 Task: Check the percentage active listings of creek in the last 3 years.
Action: Mouse moved to (806, 199)
Screenshot: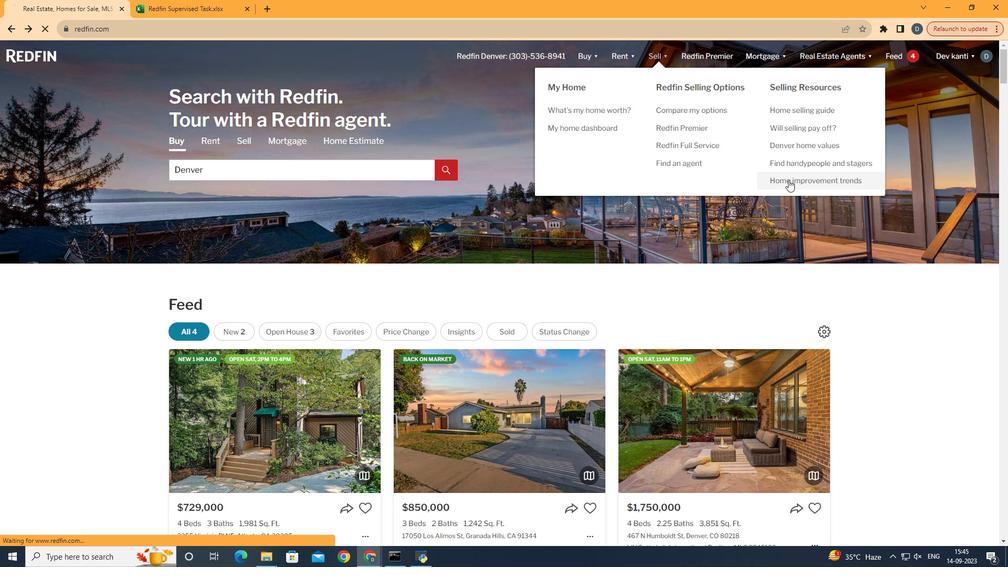 
Action: Mouse pressed left at (806, 199)
Screenshot: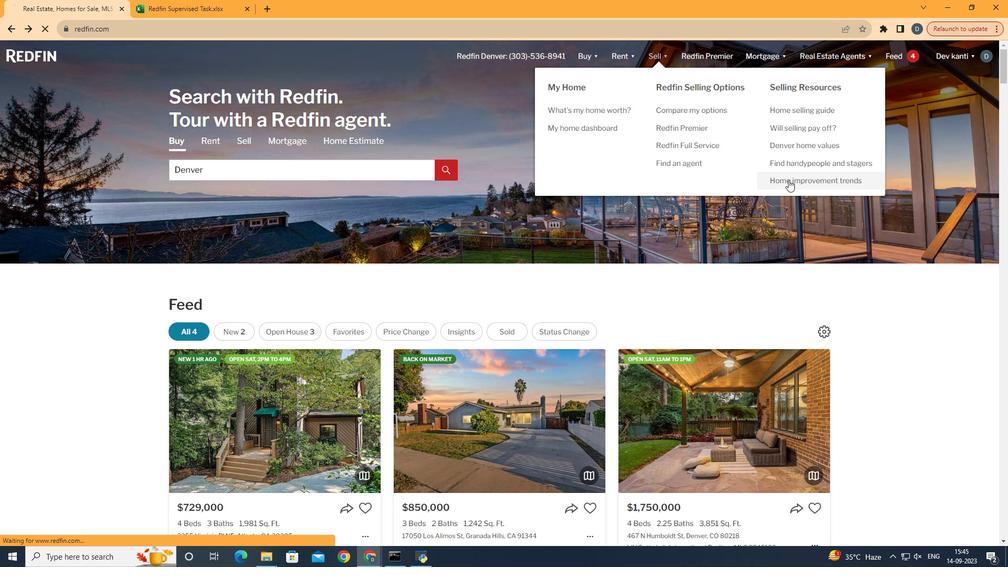 
Action: Mouse moved to (303, 212)
Screenshot: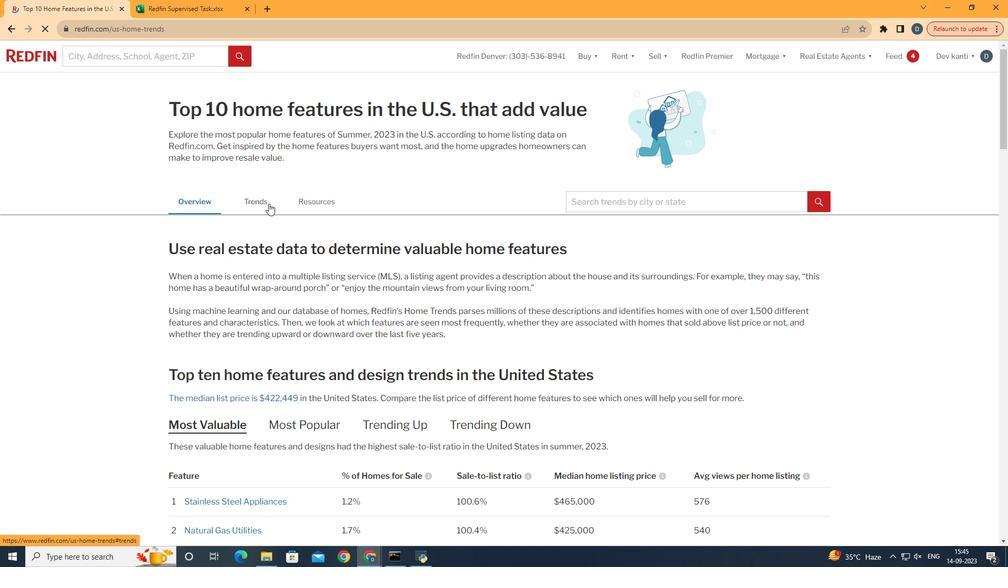 
Action: Mouse pressed left at (303, 212)
Screenshot: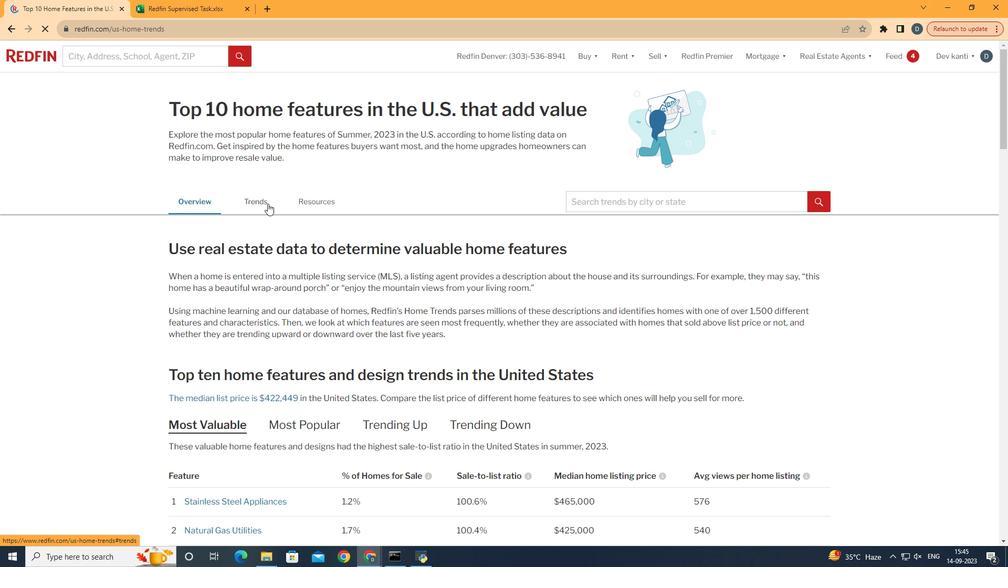 
Action: Mouse moved to (331, 265)
Screenshot: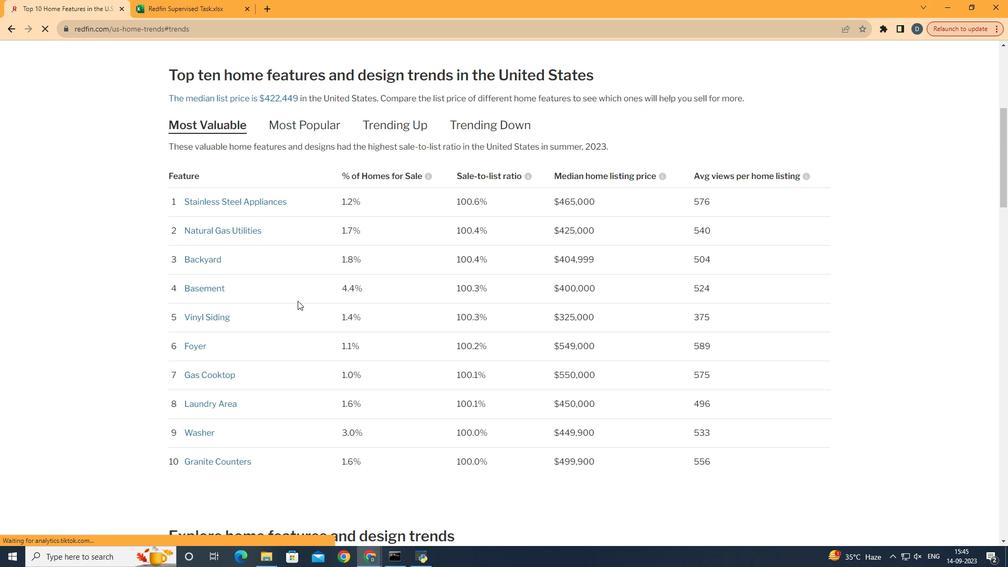 
Action: Mouse scrolled (331, 264) with delta (0, 0)
Screenshot: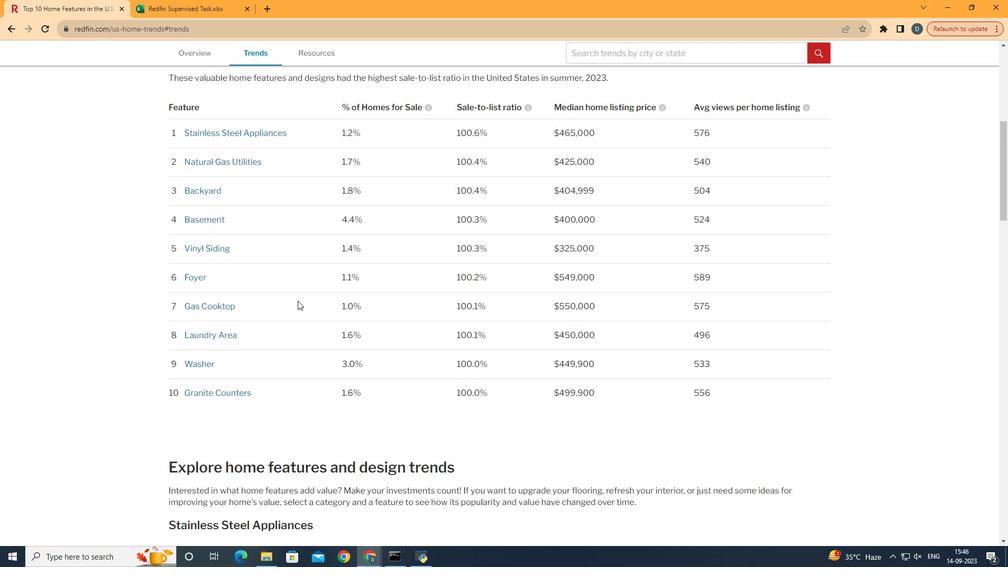 
Action: Mouse scrolled (331, 264) with delta (0, 0)
Screenshot: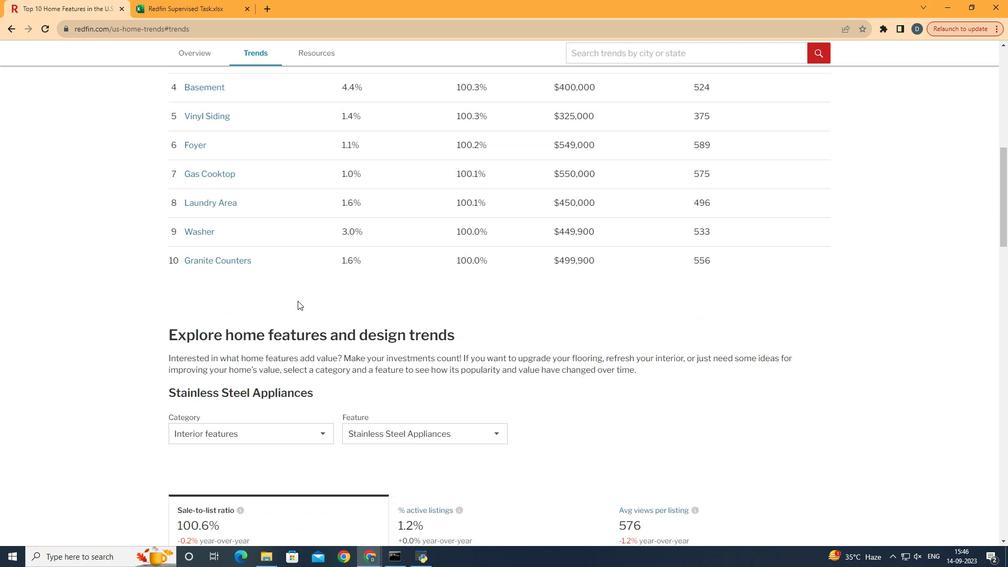 
Action: Mouse scrolled (331, 264) with delta (0, 0)
Screenshot: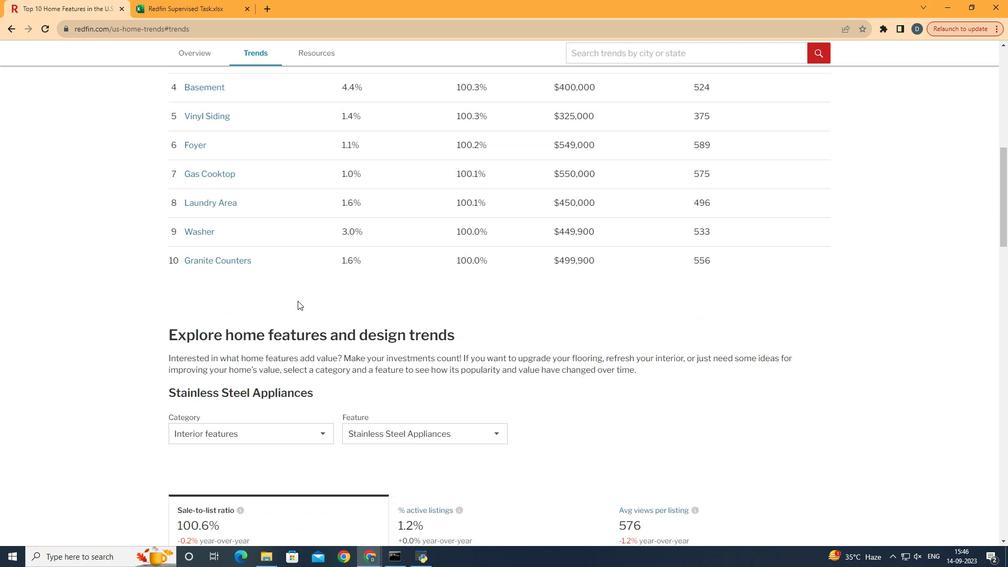
Action: Mouse scrolled (331, 264) with delta (0, 0)
Screenshot: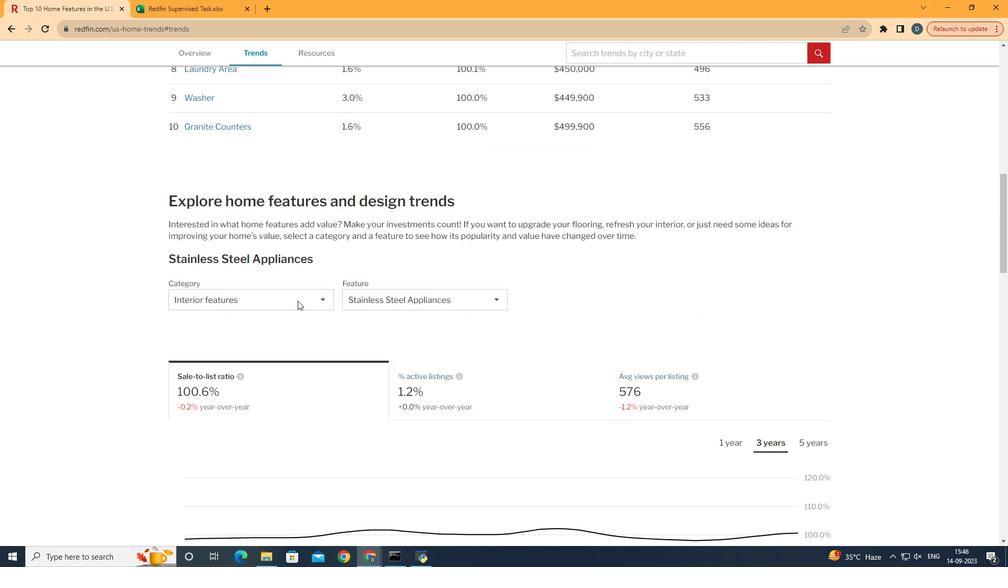 
Action: Mouse scrolled (331, 264) with delta (0, 0)
Screenshot: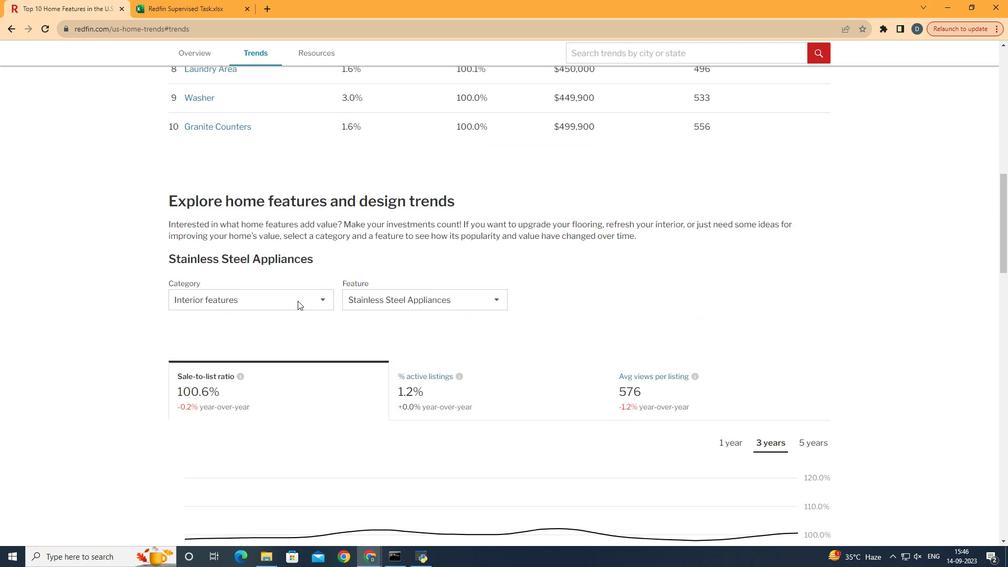 
Action: Mouse scrolled (331, 264) with delta (0, 0)
Screenshot: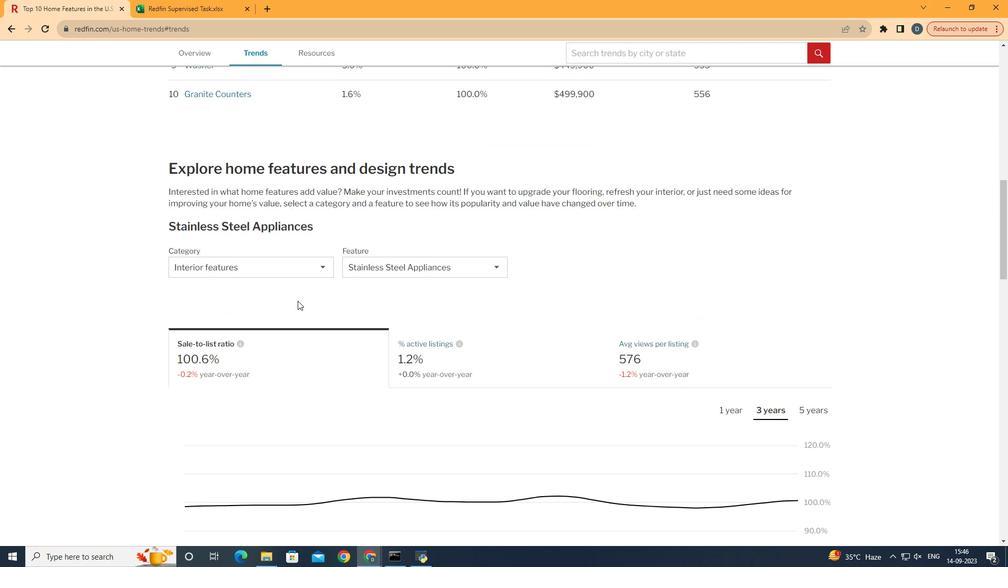 
Action: Mouse scrolled (331, 264) with delta (0, 0)
Screenshot: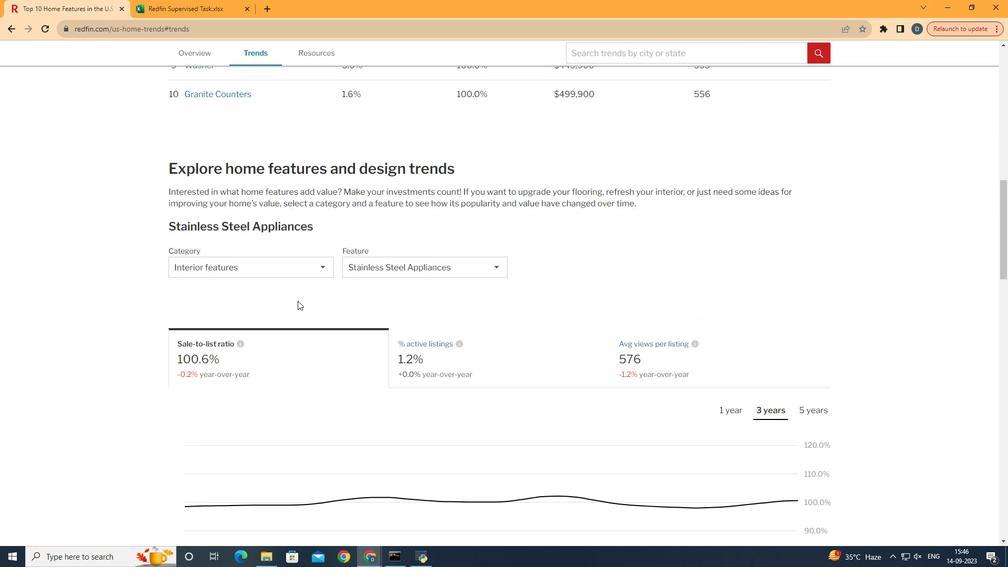 
Action: Mouse moved to (314, 252)
Screenshot: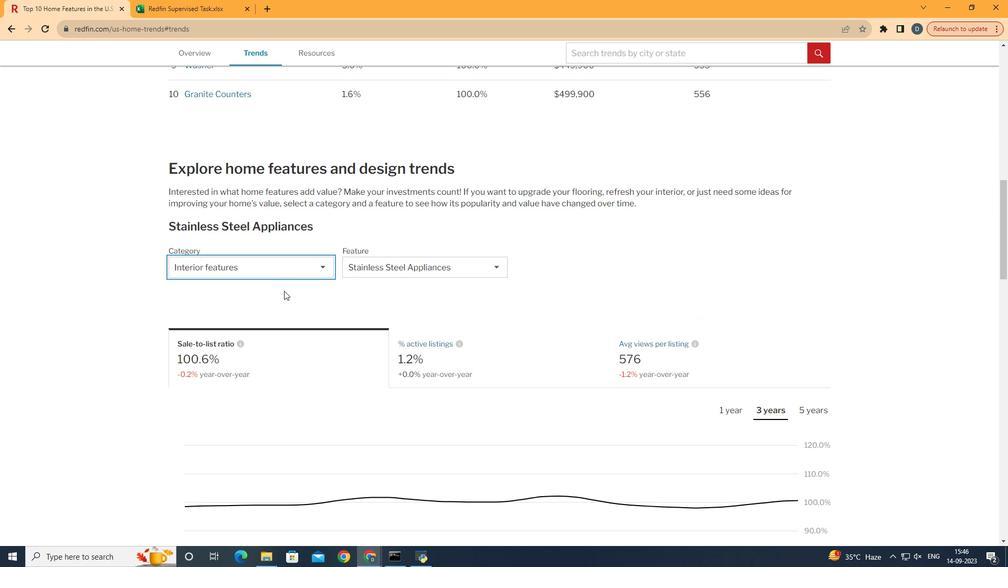 
Action: Mouse pressed left at (314, 252)
Screenshot: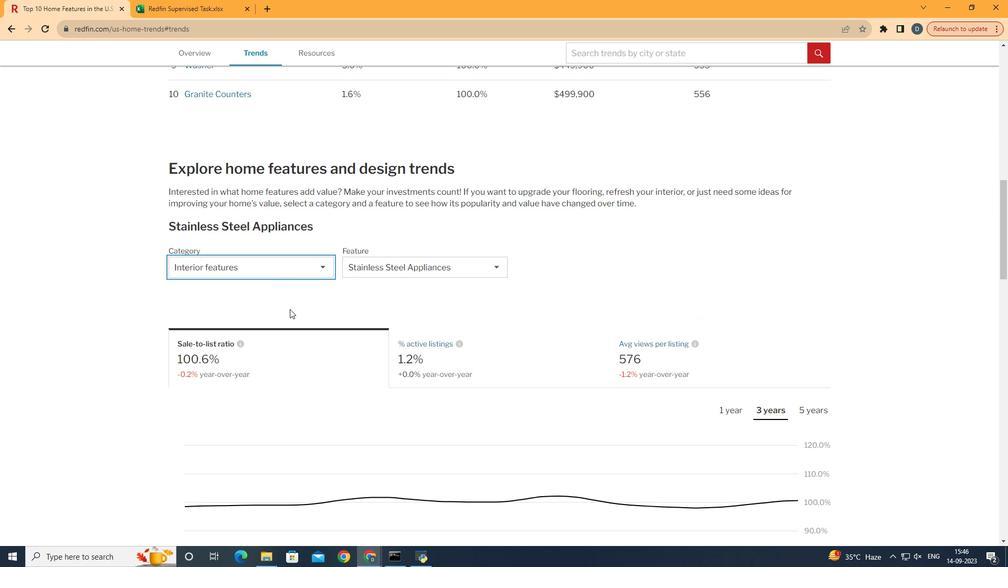 
Action: Mouse moved to (341, 247)
Screenshot: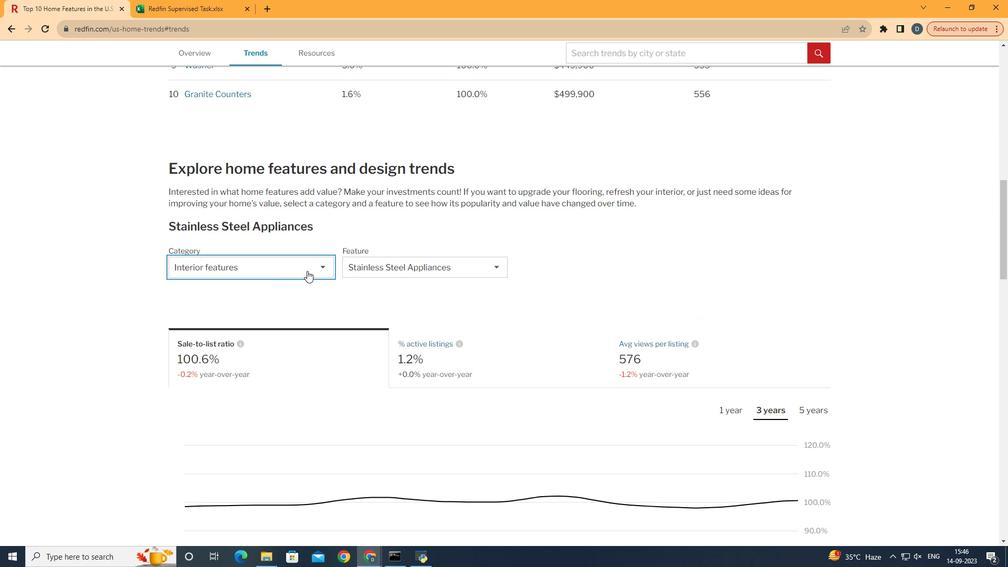 
Action: Mouse pressed left at (341, 247)
Screenshot: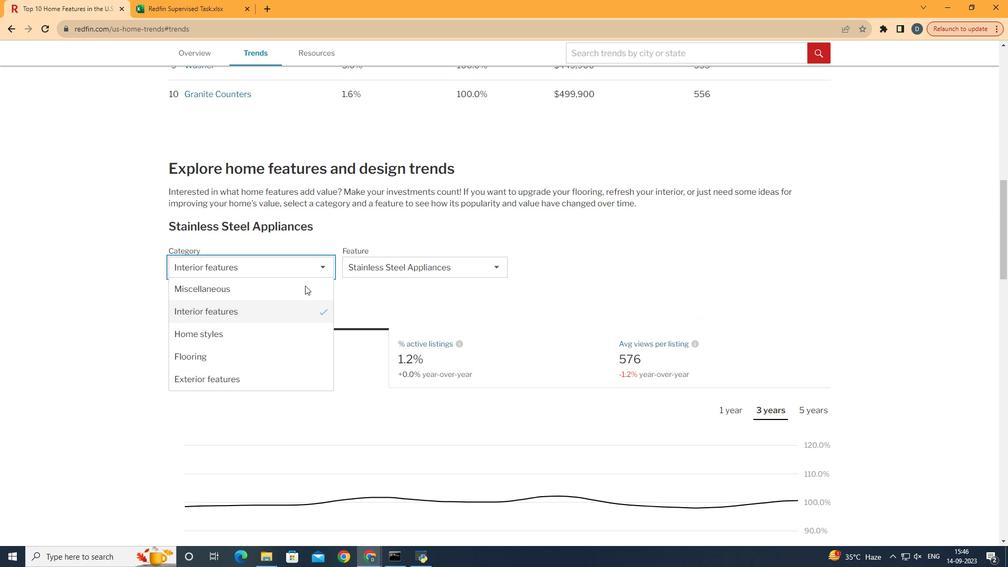 
Action: Mouse moved to (315, 308)
Screenshot: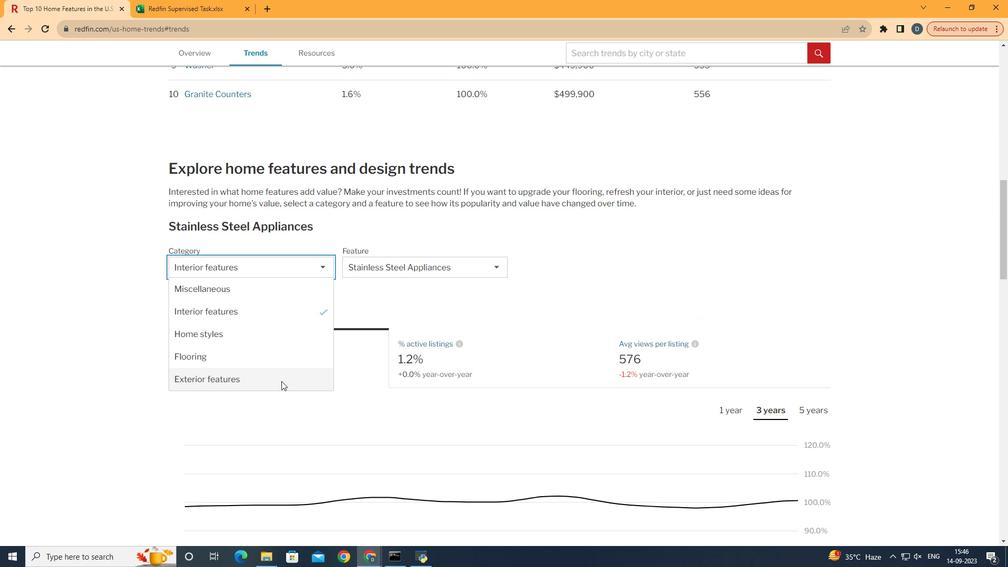 
Action: Mouse pressed left at (315, 308)
Screenshot: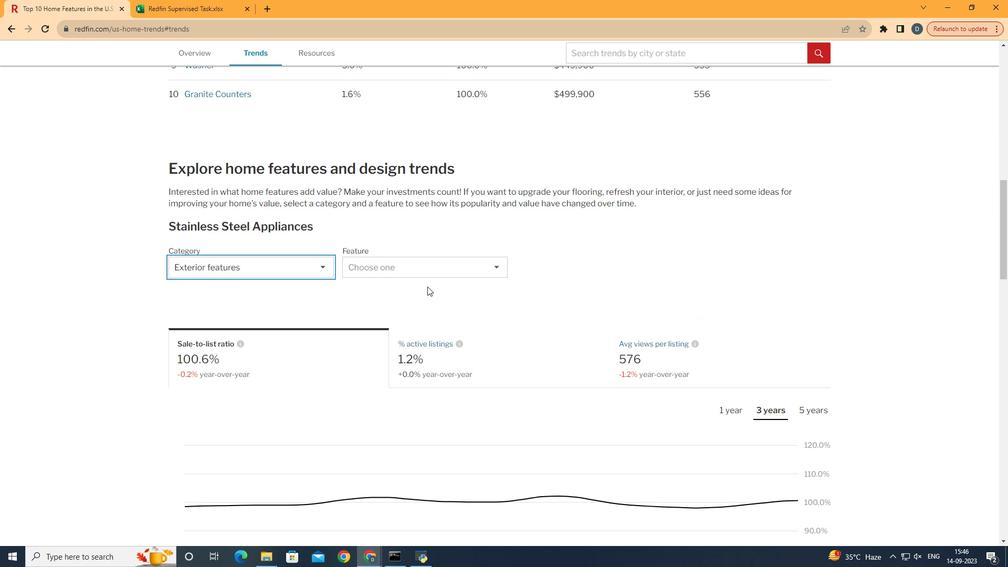 
Action: Mouse moved to (484, 246)
Screenshot: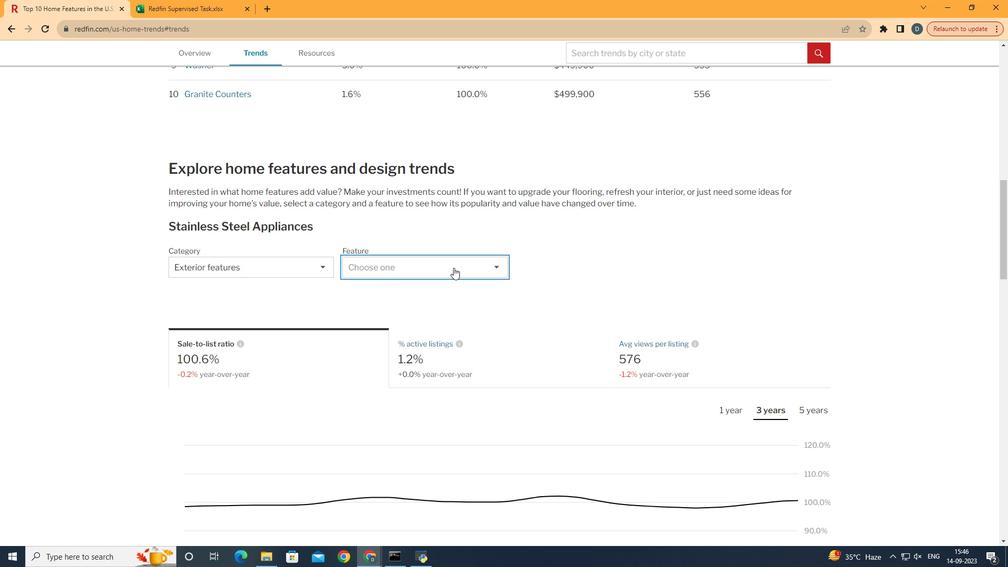 
Action: Mouse pressed left at (484, 246)
Screenshot: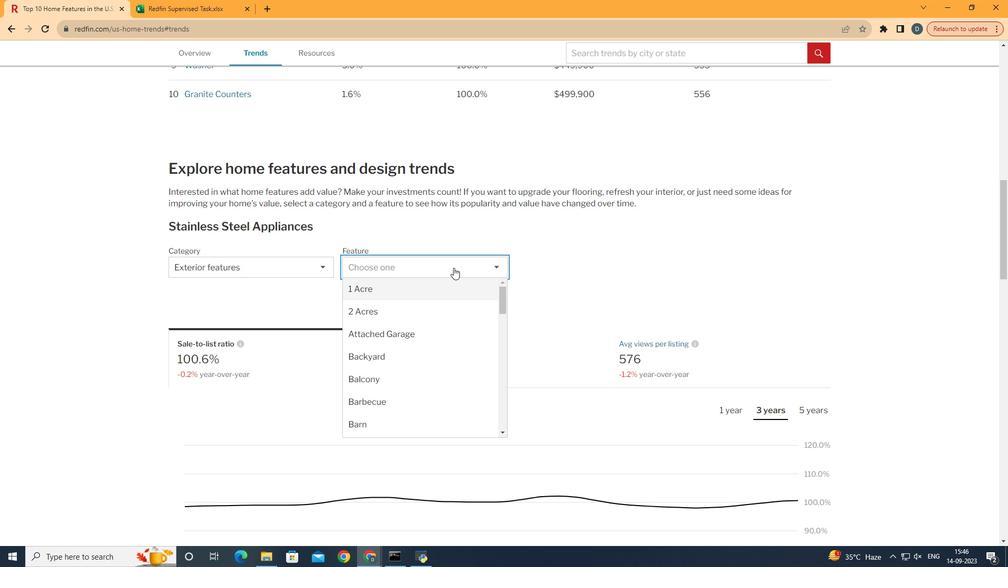 
Action: Mouse moved to (404, 312)
Screenshot: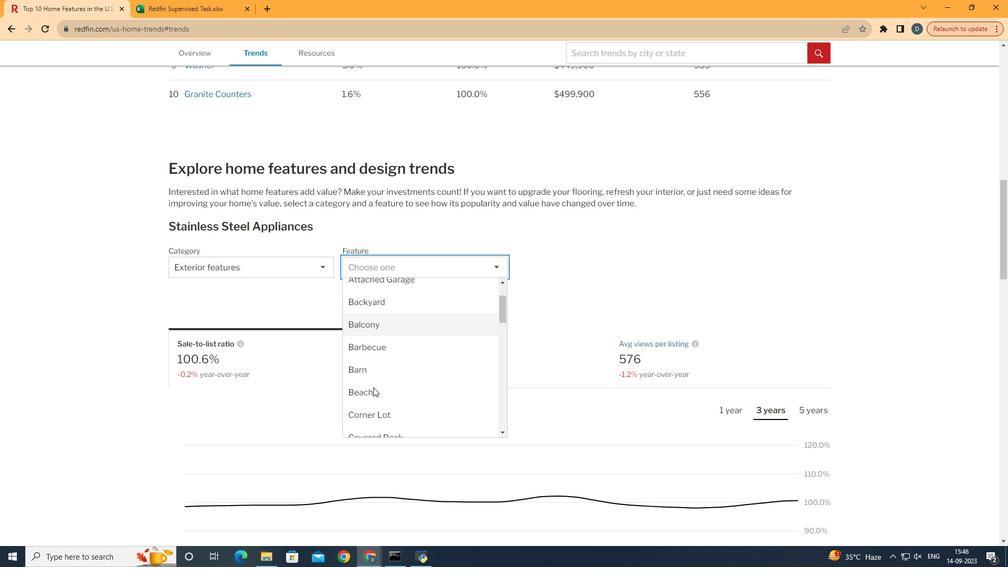 
Action: Mouse scrolled (404, 312) with delta (0, 0)
Screenshot: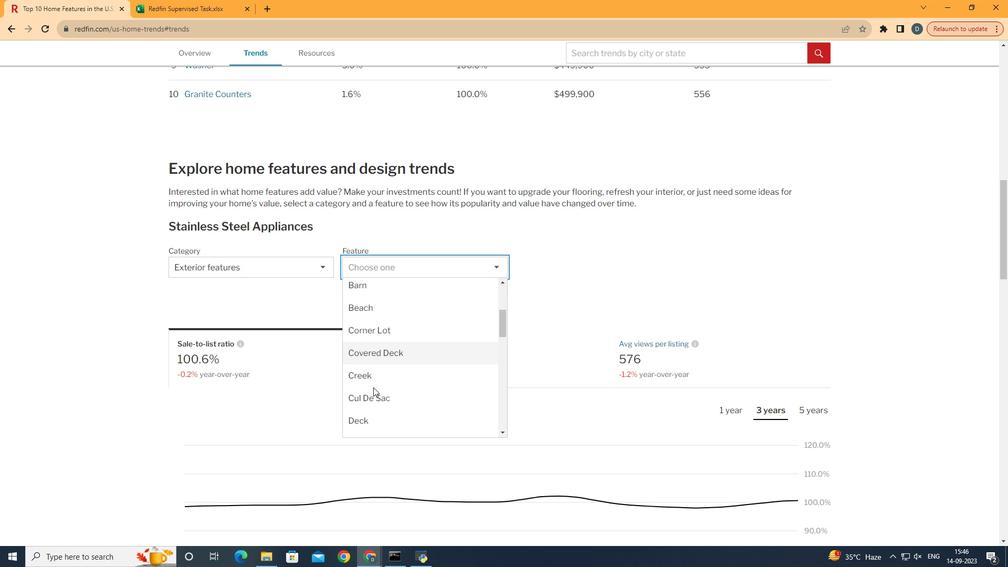 
Action: Mouse scrolled (404, 312) with delta (0, 0)
Screenshot: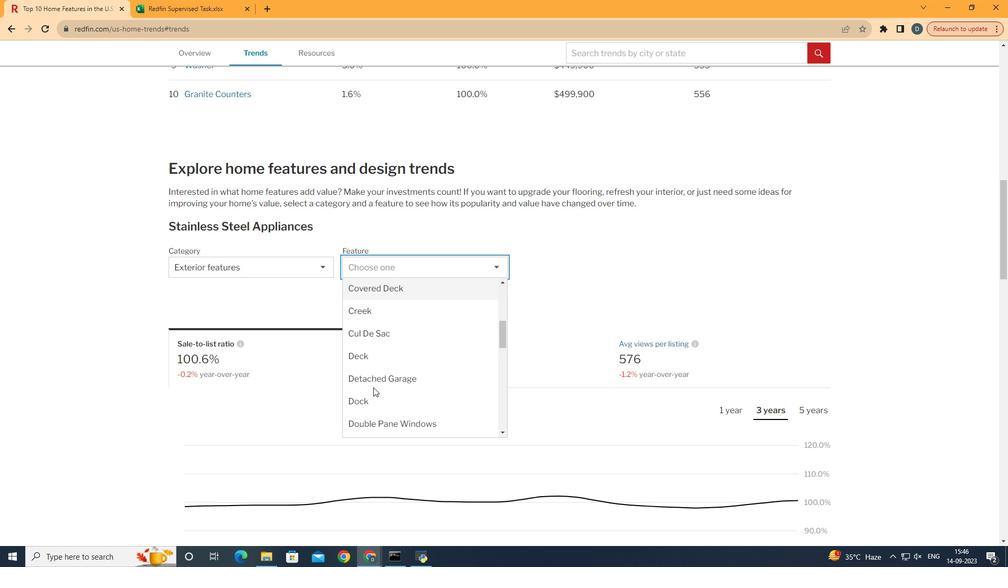
Action: Mouse moved to (404, 312)
Screenshot: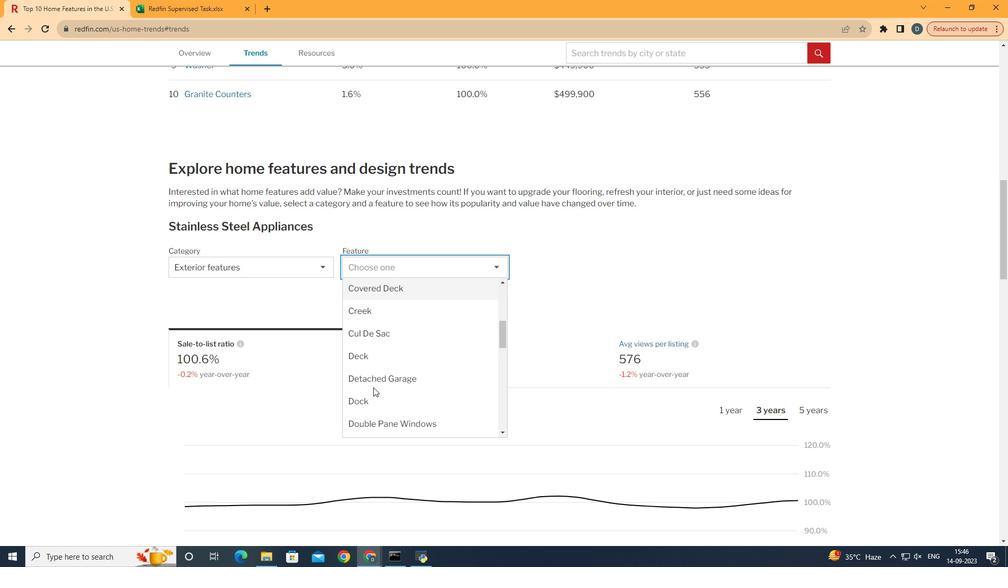 
Action: Mouse scrolled (404, 312) with delta (0, 0)
Screenshot: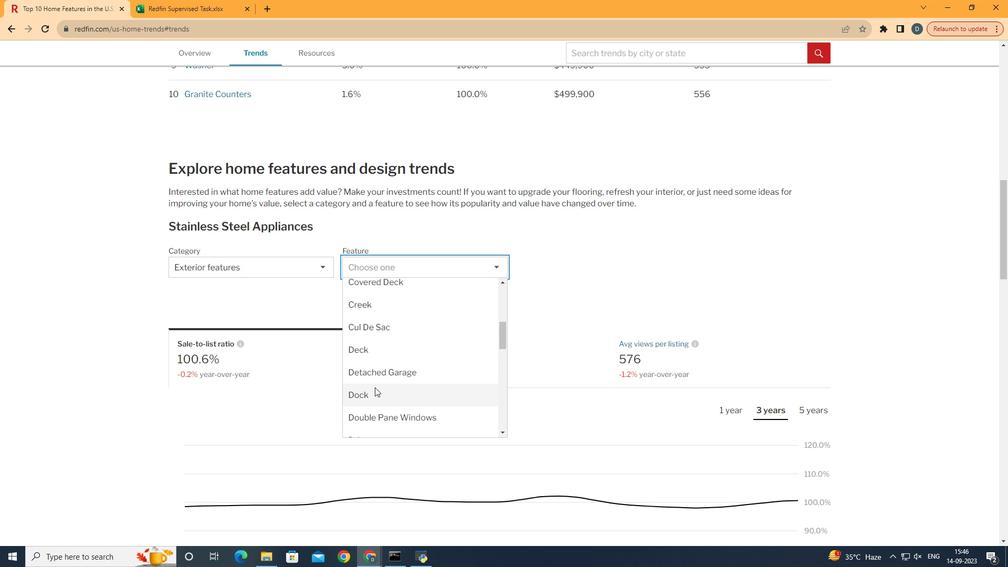 
Action: Mouse scrolled (404, 312) with delta (0, 0)
Screenshot: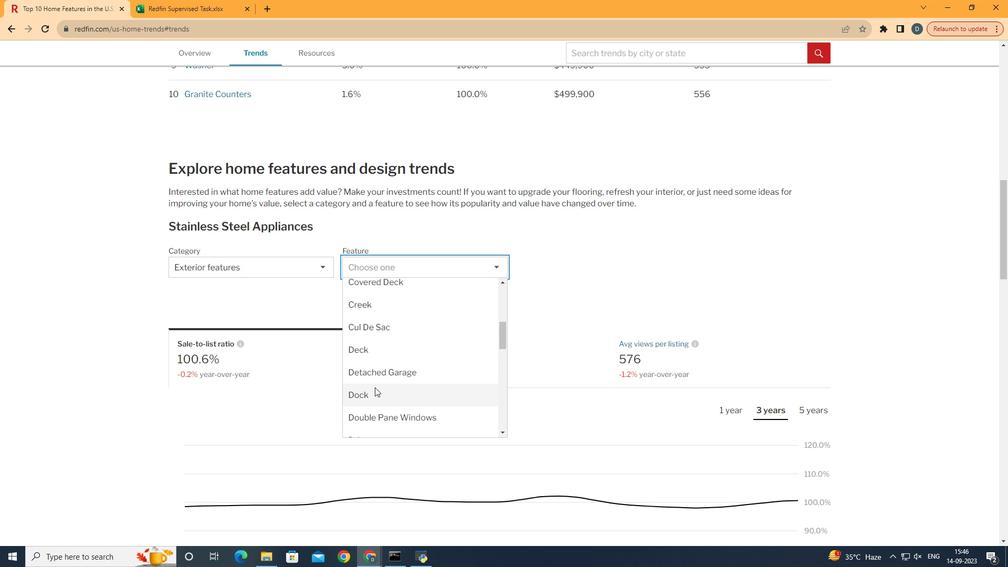 
Action: Mouse moved to (435, 268)
Screenshot: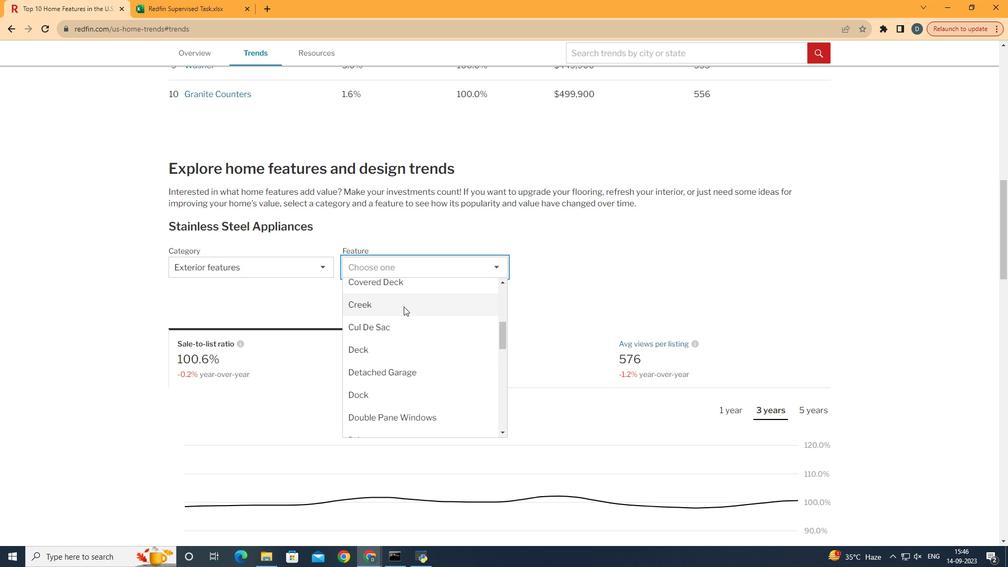 
Action: Mouse pressed left at (435, 268)
Screenshot: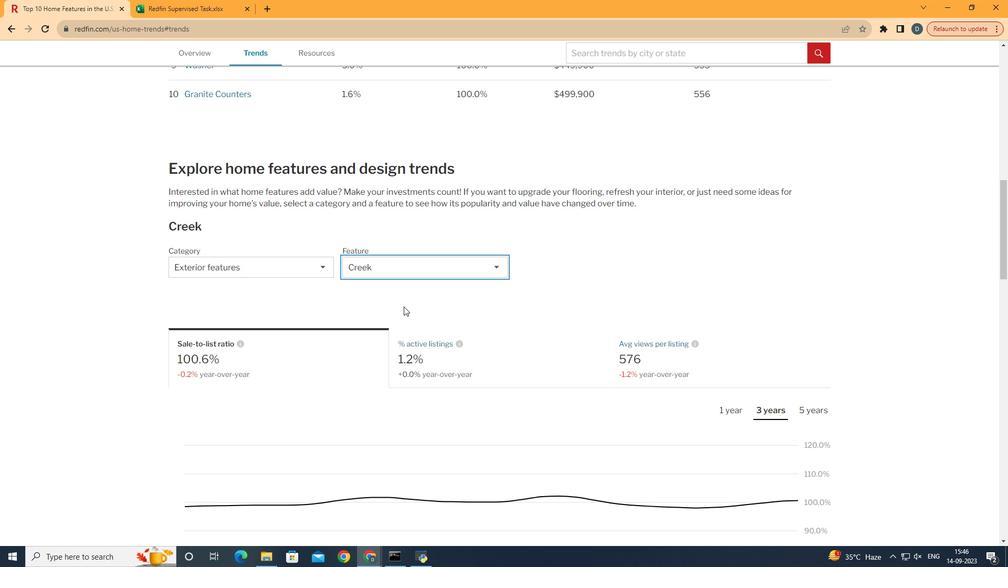
Action: Mouse moved to (527, 303)
Screenshot: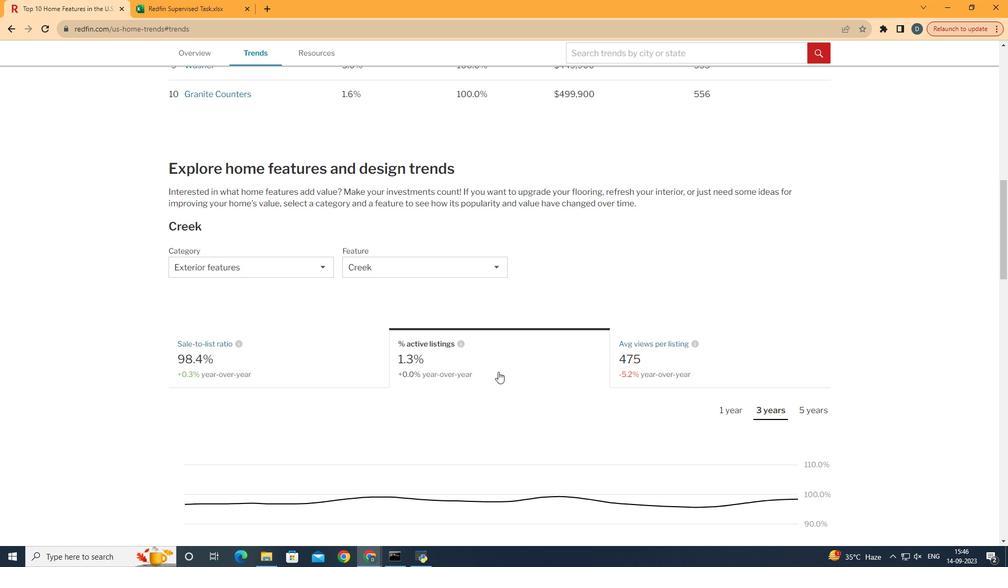 
Action: Mouse pressed left at (527, 303)
Screenshot: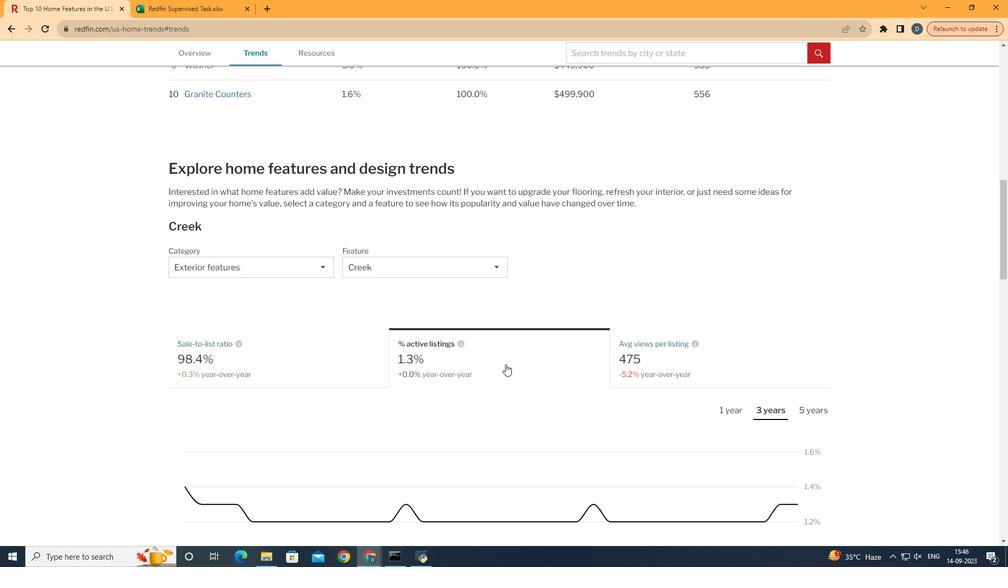 
Action: Mouse moved to (582, 259)
Screenshot: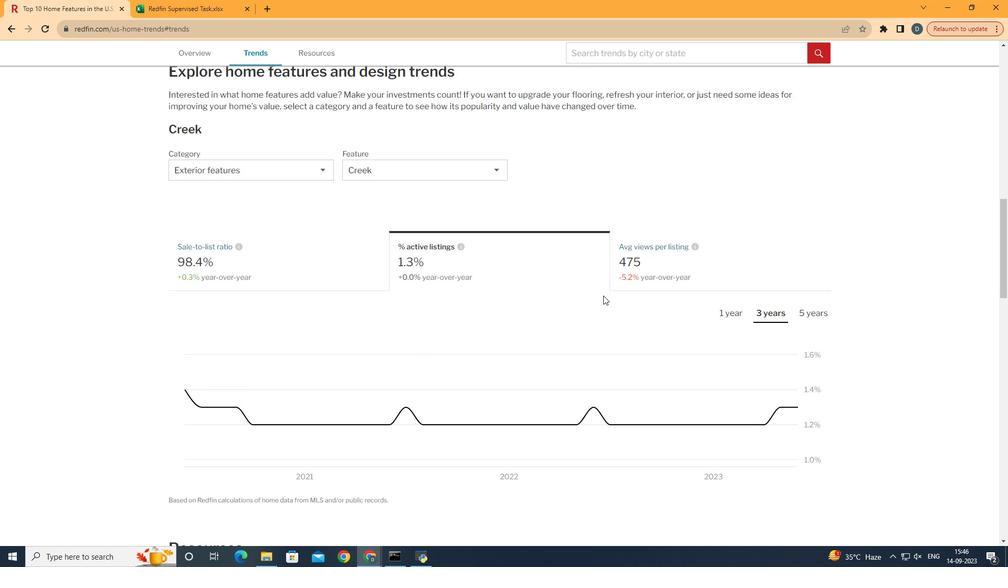 
Action: Mouse scrolled (582, 259) with delta (0, 0)
Screenshot: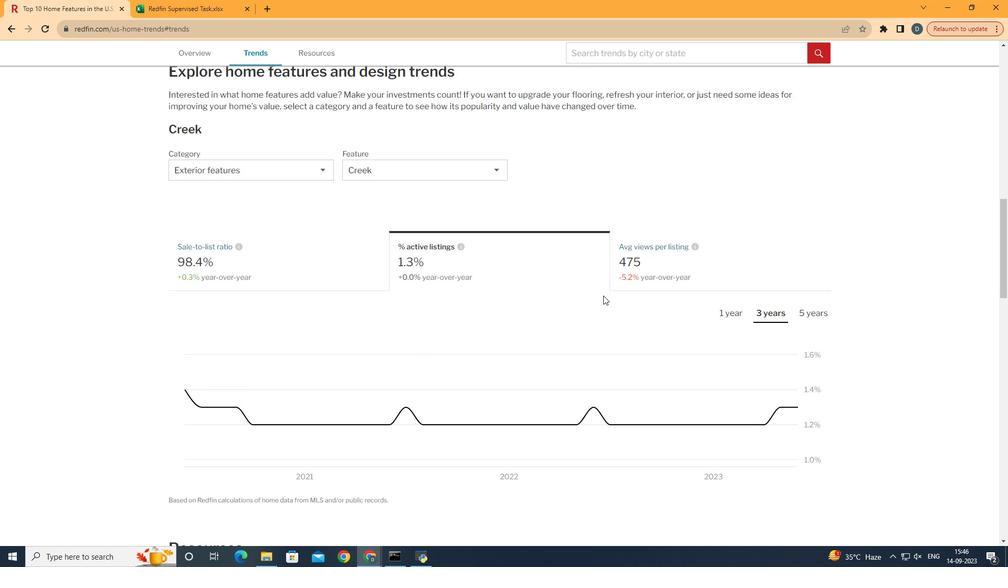 
Action: Mouse moved to (585, 261)
Screenshot: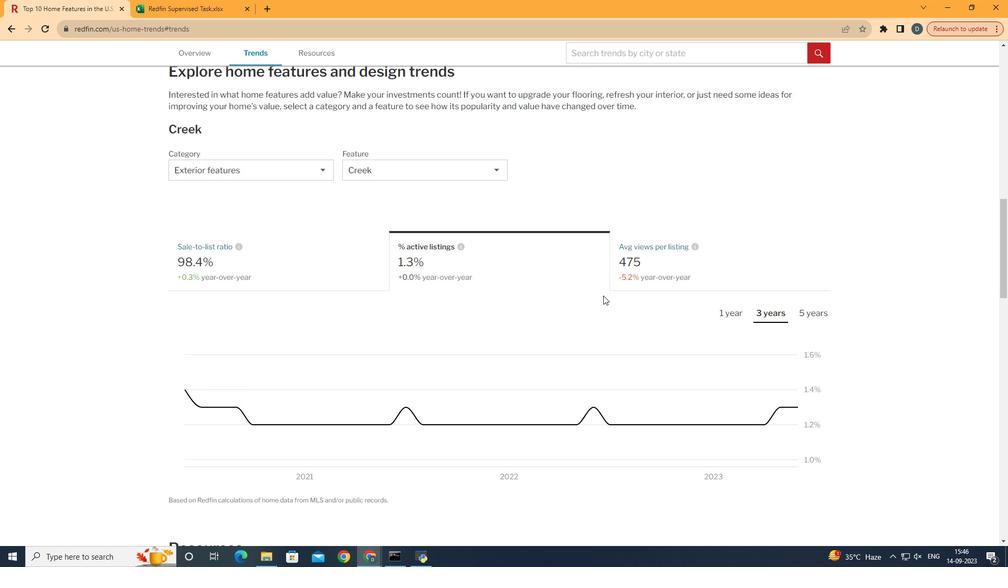 
Action: Mouse scrolled (585, 261) with delta (0, 0)
Screenshot: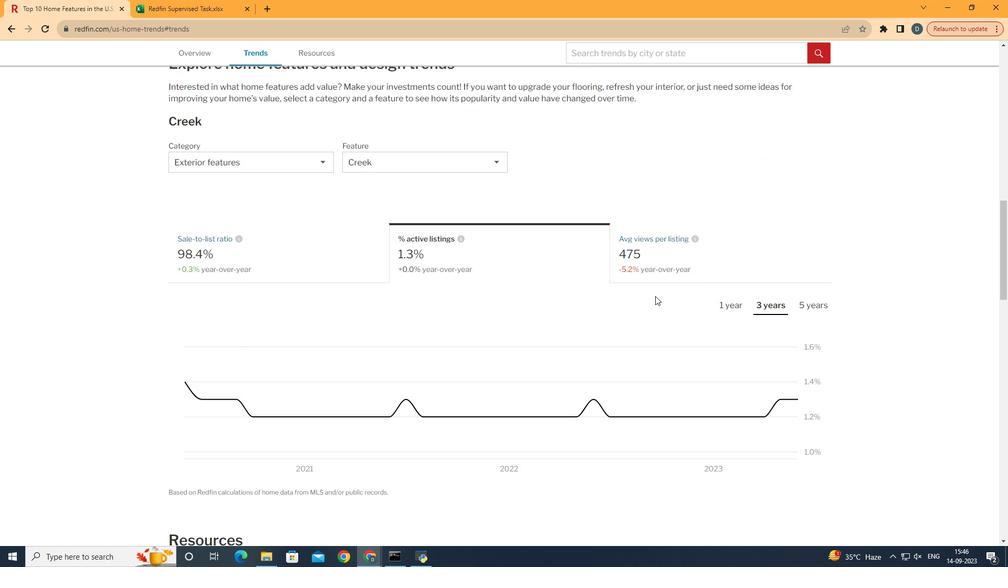 
Action: Mouse moved to (724, 260)
Screenshot: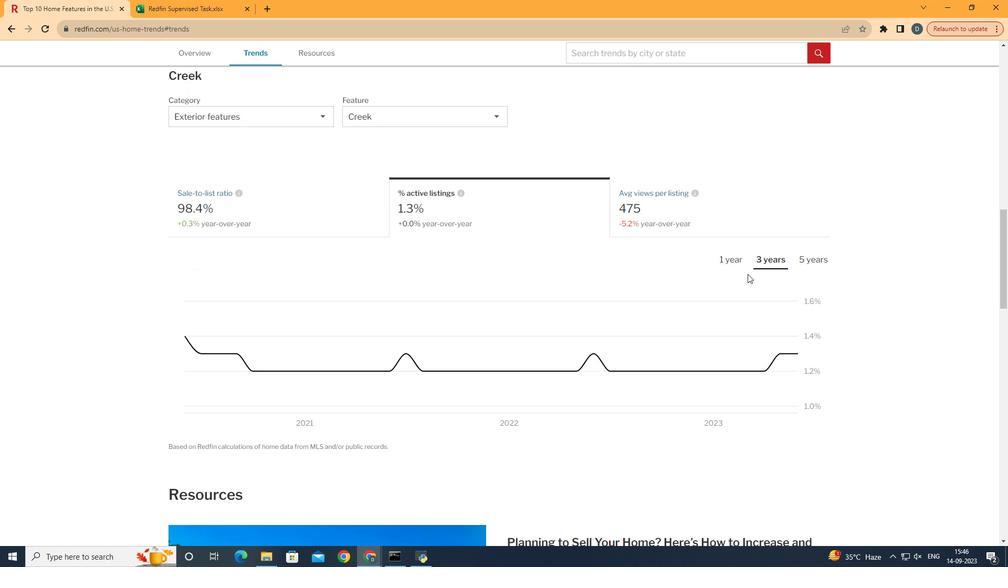 
Action: Mouse scrolled (724, 260) with delta (0, 0)
Screenshot: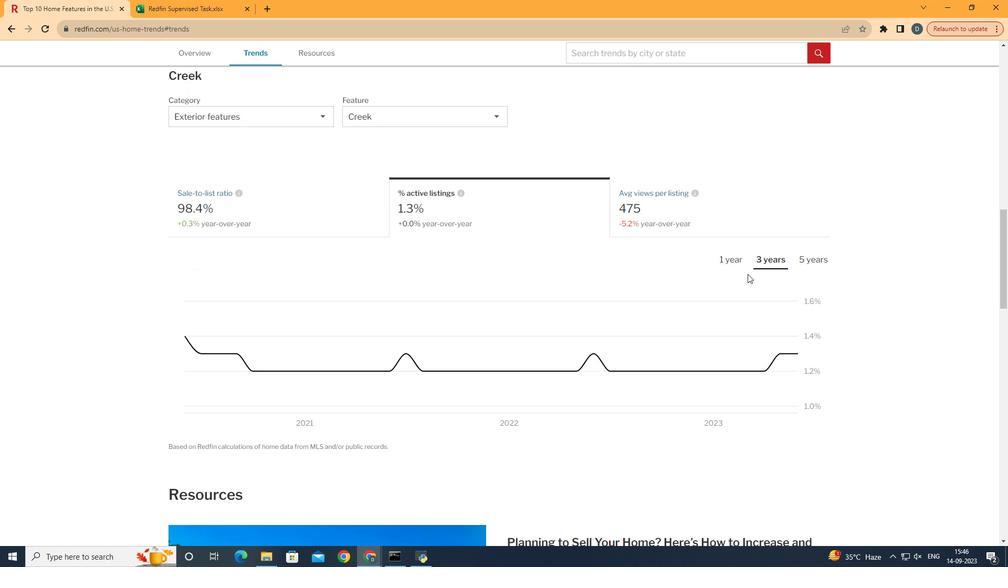 
Action: Mouse moved to (800, 240)
Screenshot: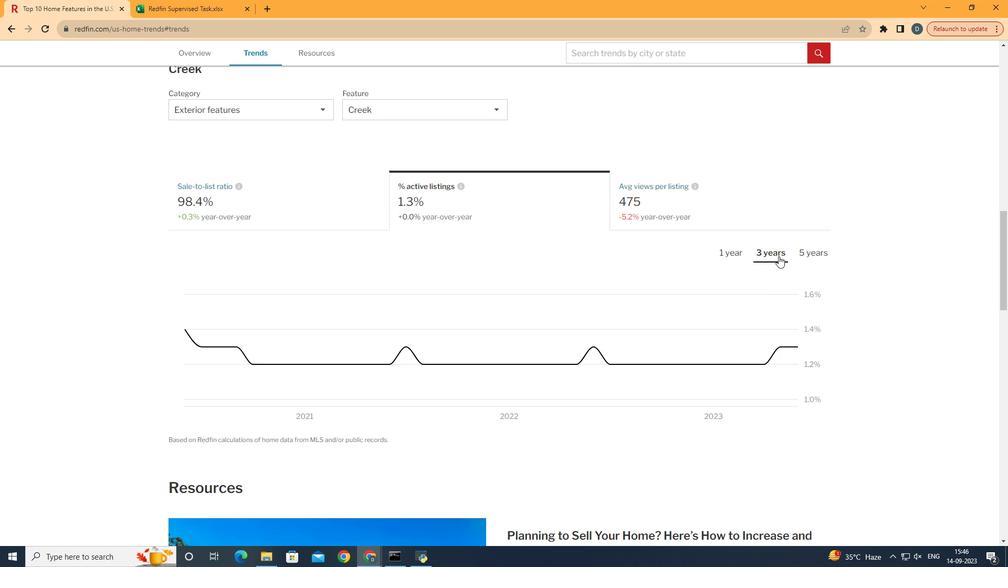 
Action: Mouse pressed left at (800, 240)
Screenshot: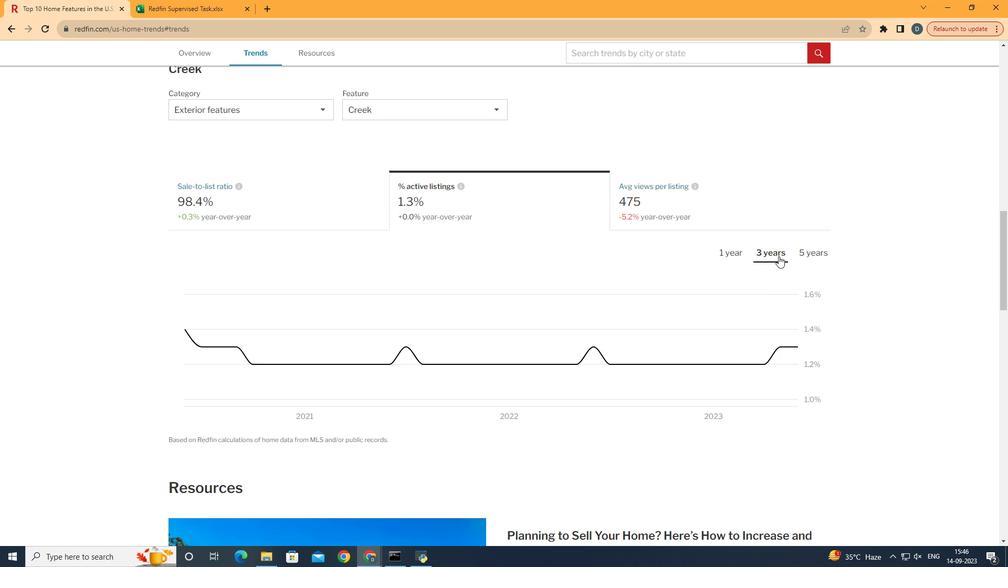 
